 Task: Add a calendar for Phases of the Moon.
Action: Mouse moved to (901, 79)
Screenshot: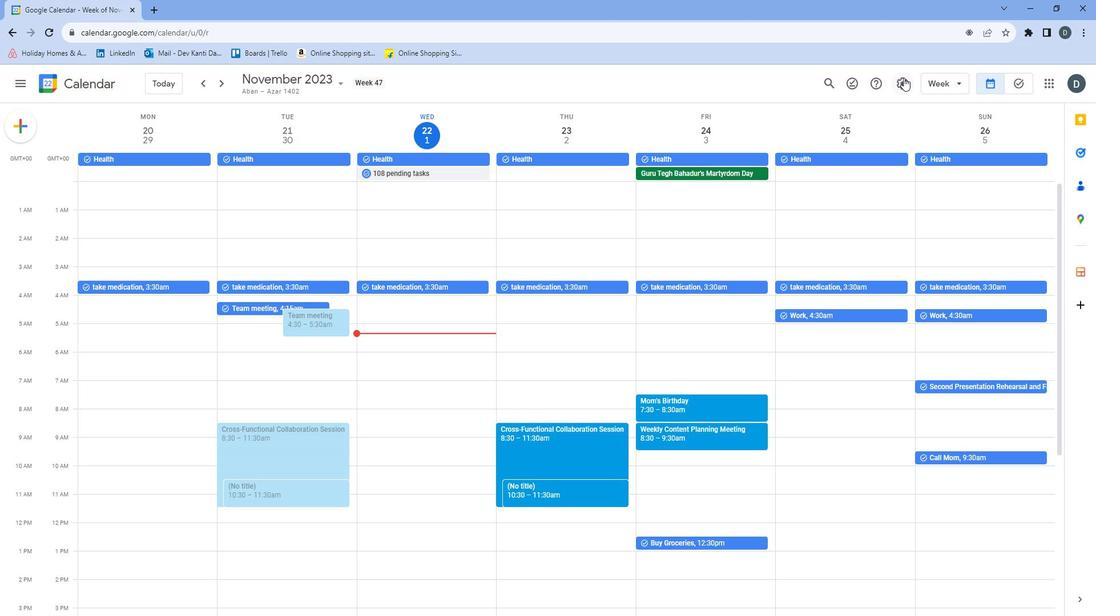 
Action: Mouse pressed left at (901, 79)
Screenshot: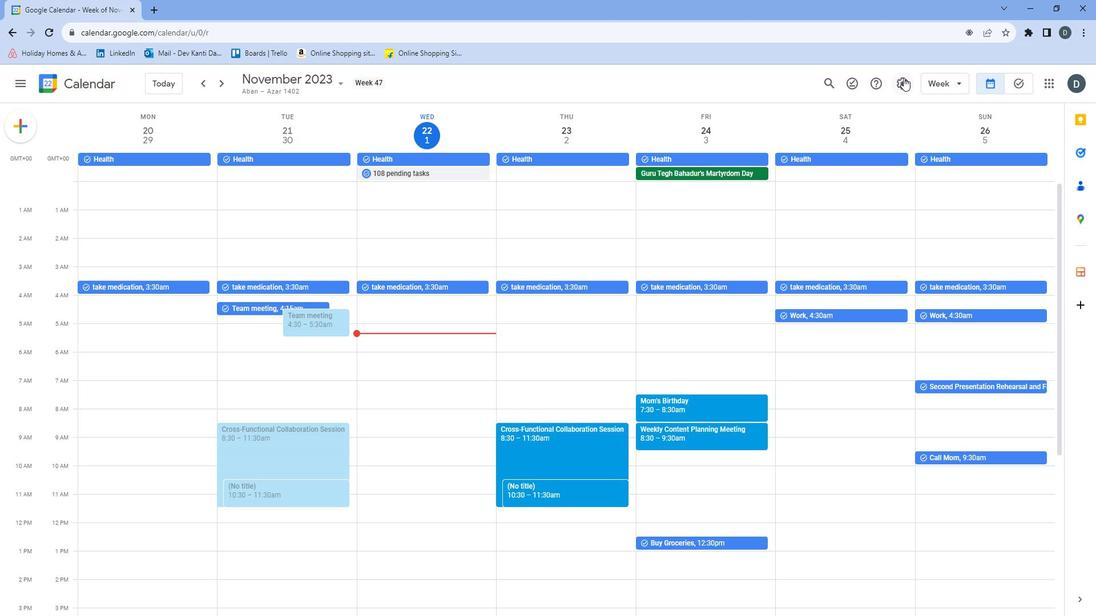 
Action: Mouse moved to (899, 107)
Screenshot: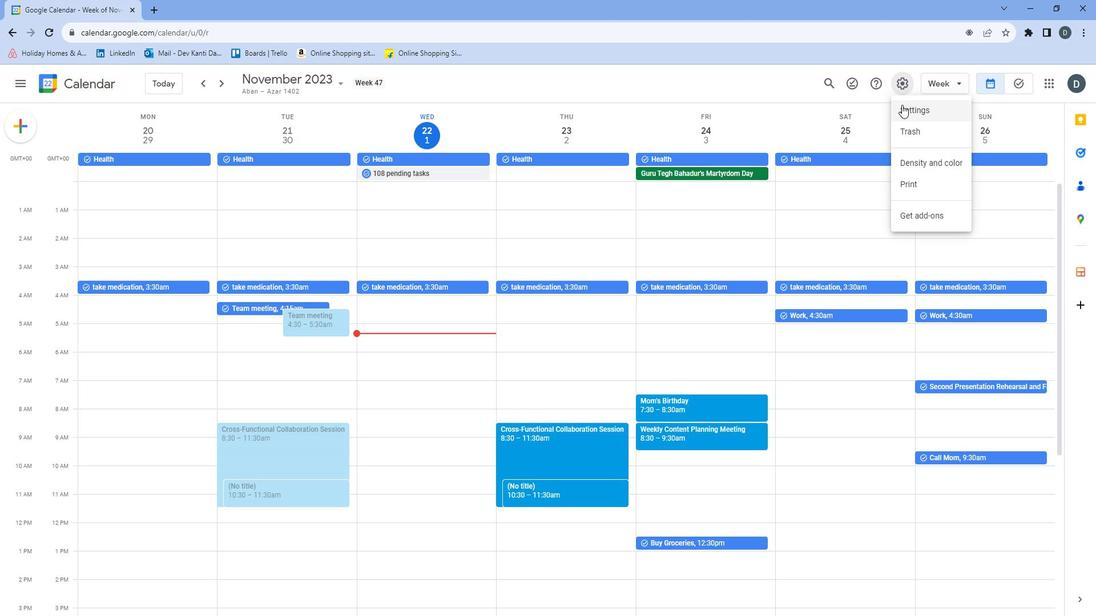 
Action: Mouse pressed left at (899, 107)
Screenshot: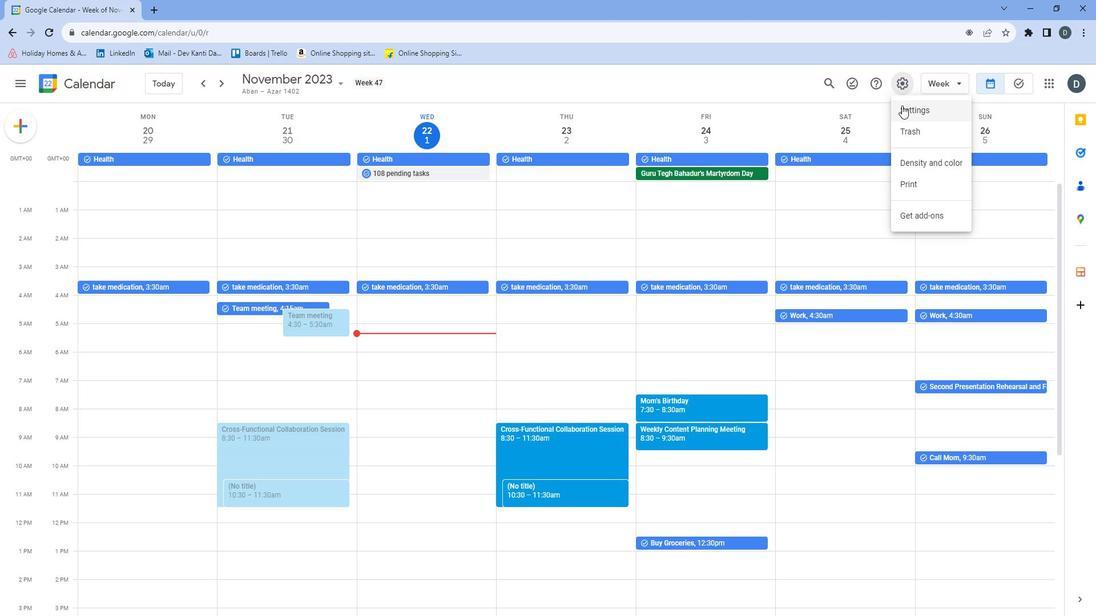 
Action: Mouse moved to (90, 353)
Screenshot: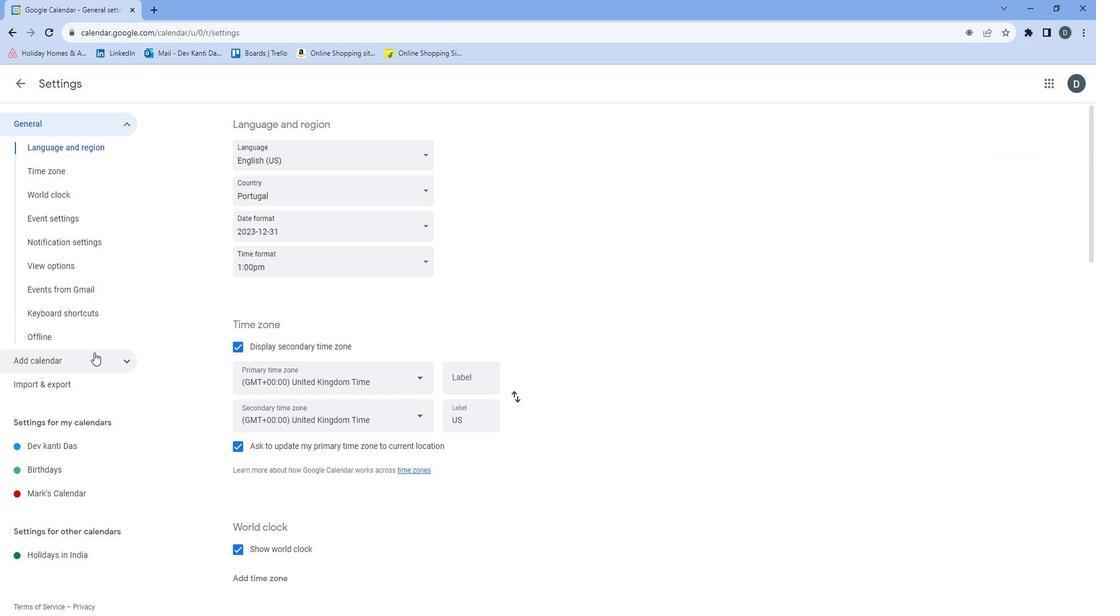 
Action: Mouse pressed left at (90, 353)
Screenshot: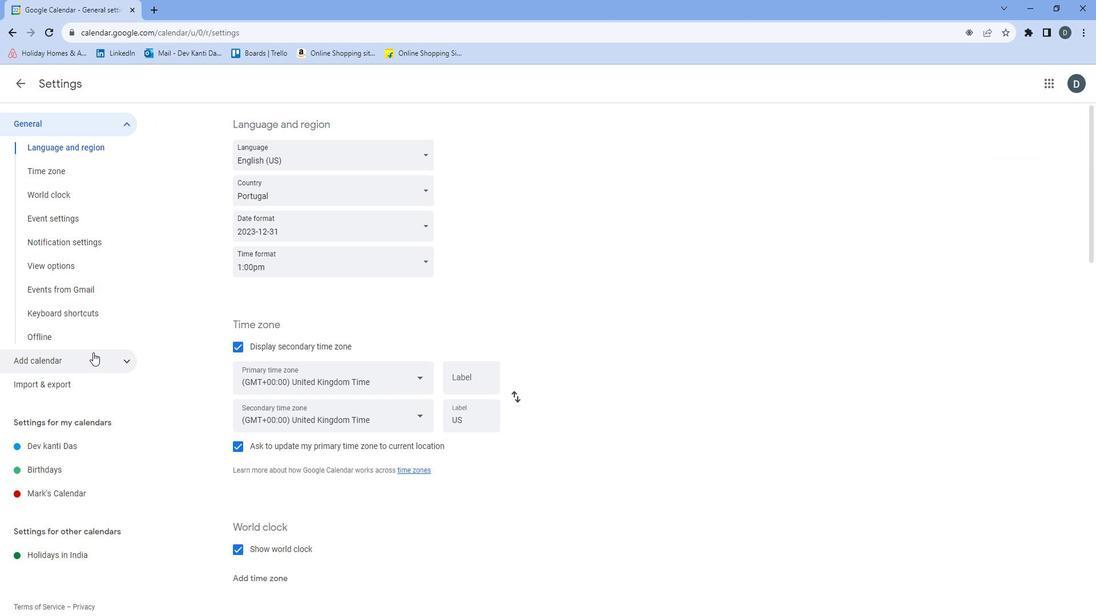 
Action: Mouse moved to (80, 436)
Screenshot: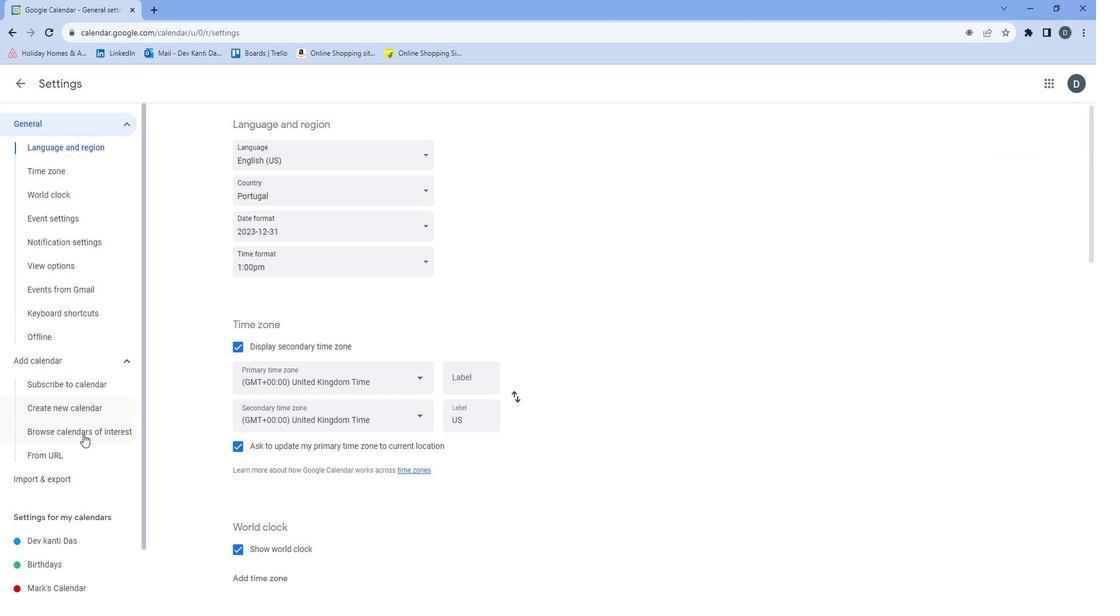 
Action: Mouse pressed left at (80, 436)
Screenshot: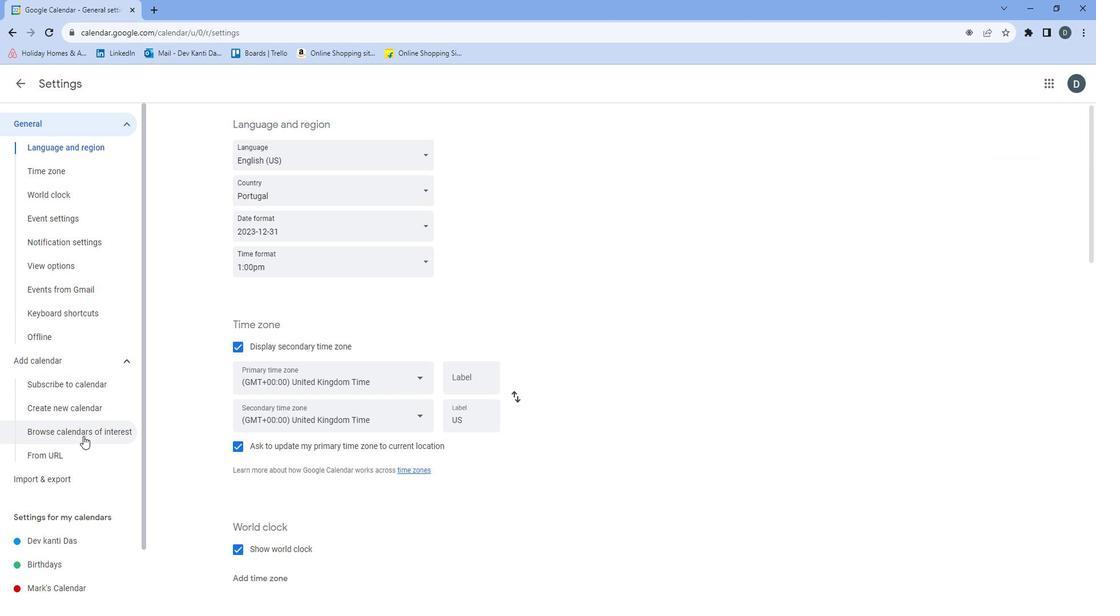
Action: Mouse moved to (163, 433)
Screenshot: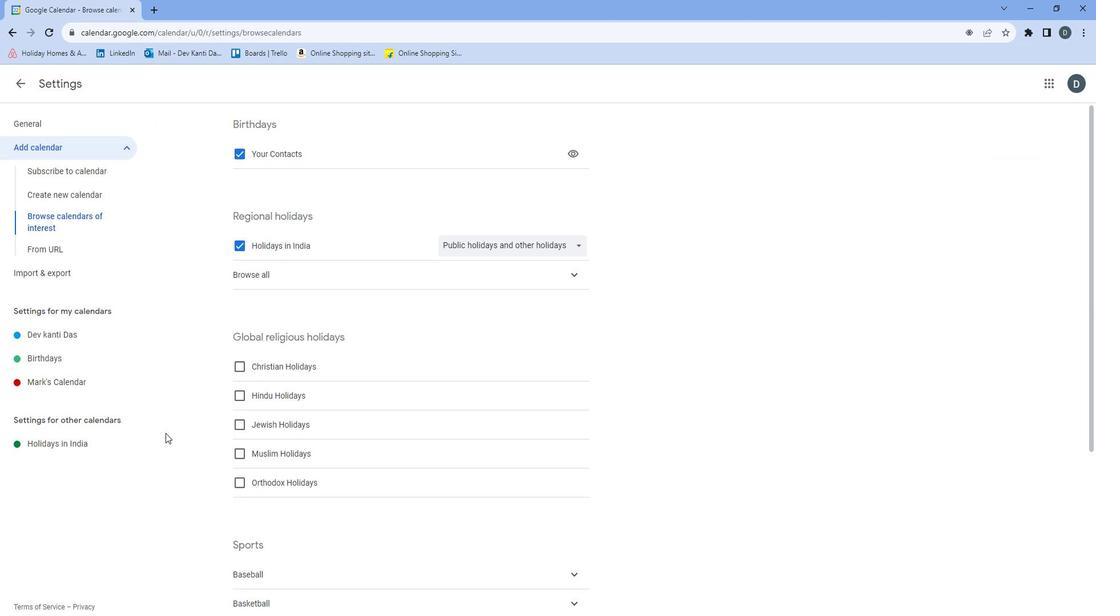
Action: Mouse scrolled (163, 433) with delta (0, 0)
Screenshot: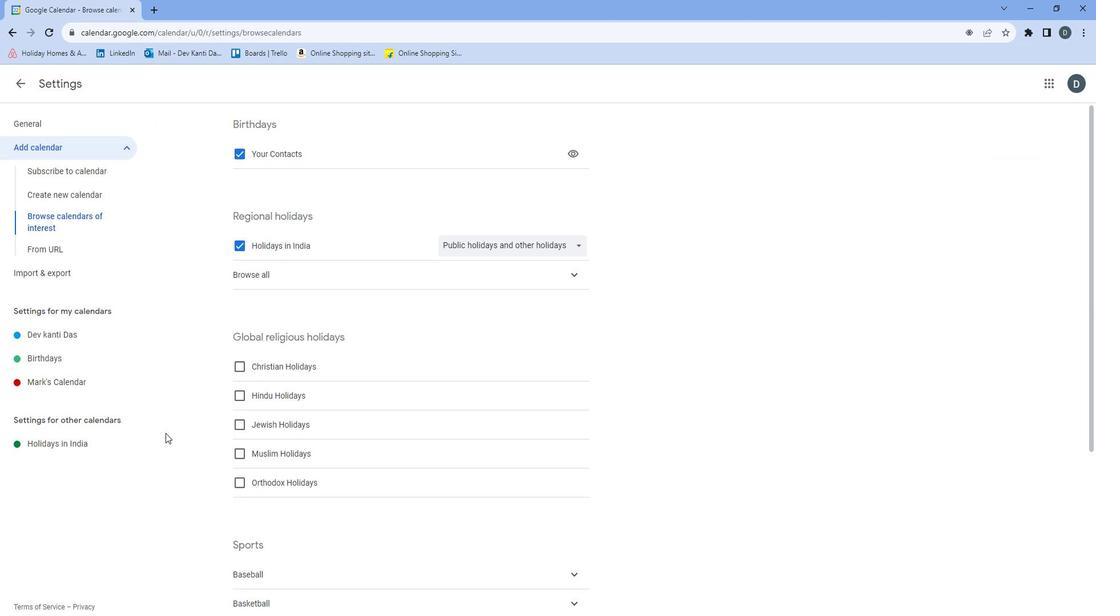 
Action: Mouse moved to (171, 433)
Screenshot: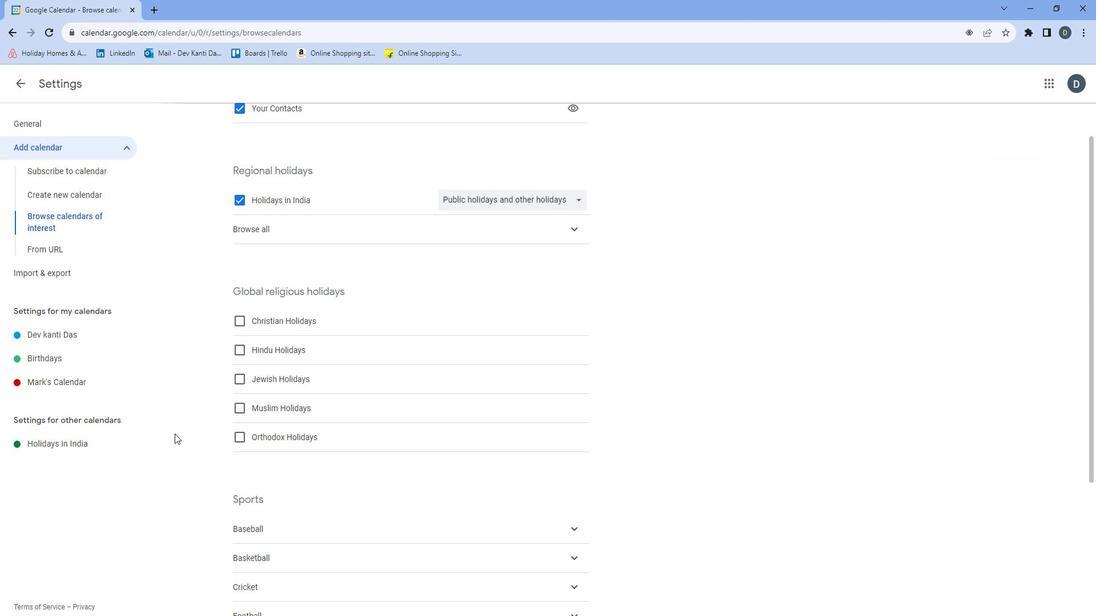 
Action: Mouse scrolled (171, 433) with delta (0, 0)
Screenshot: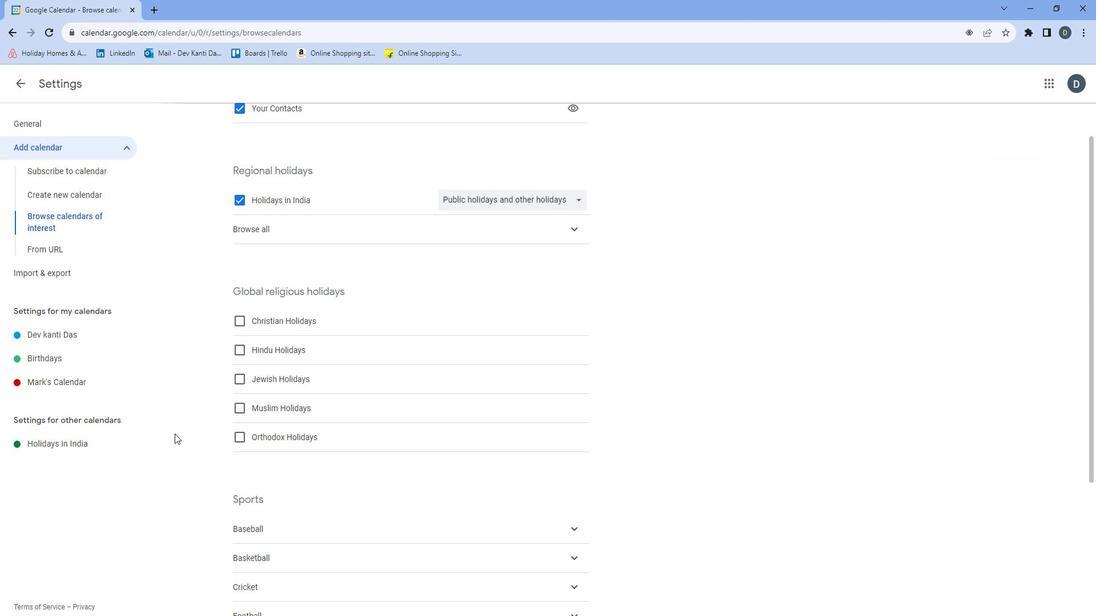 
Action: Mouse moved to (174, 433)
Screenshot: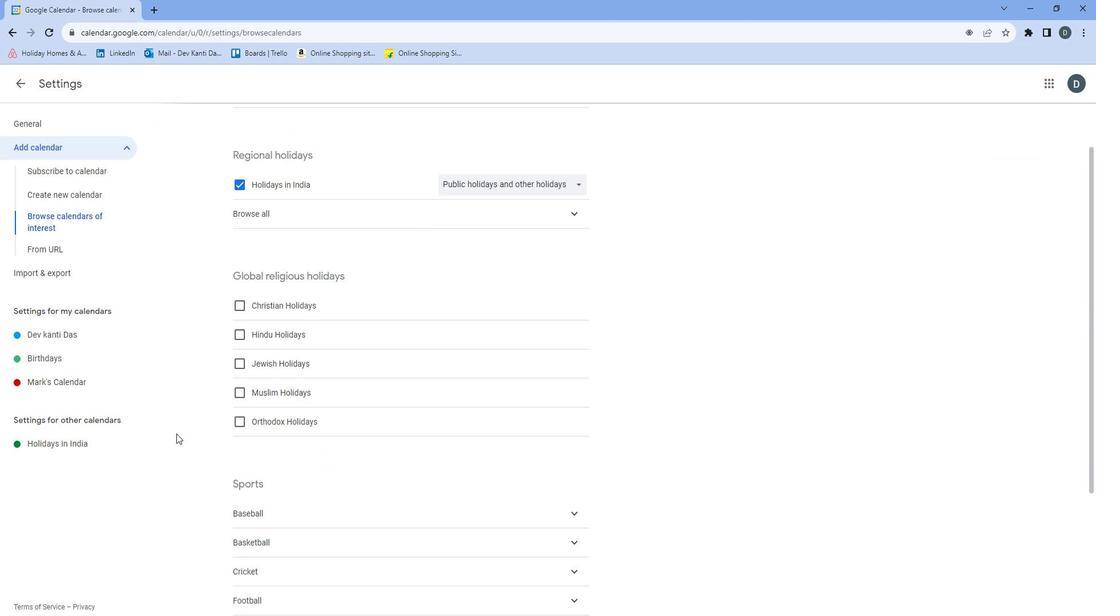 
Action: Mouse scrolled (174, 433) with delta (0, 0)
Screenshot: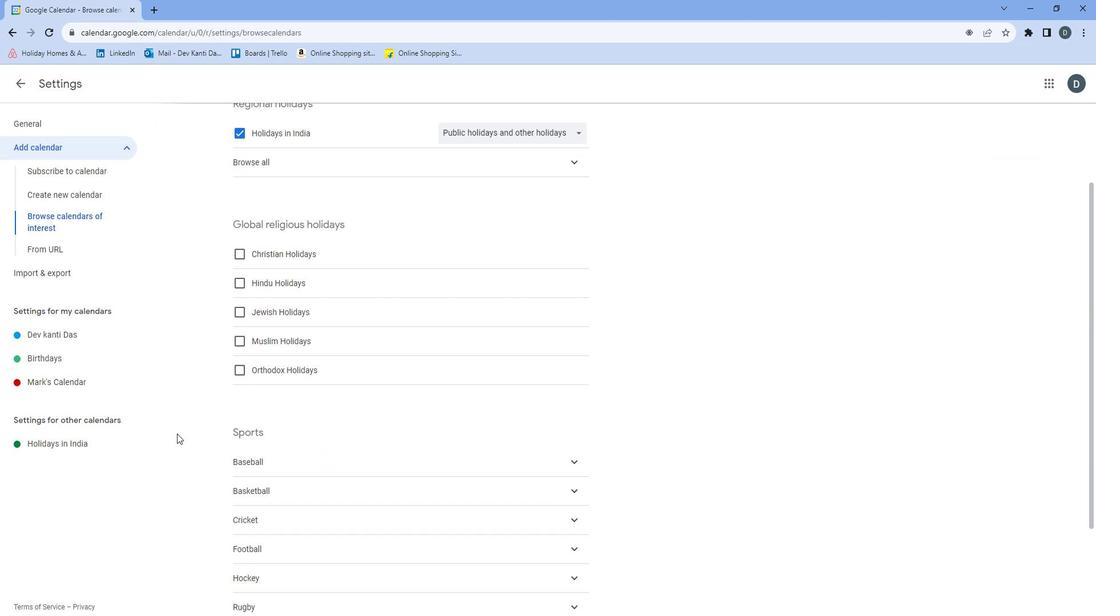 
Action: Mouse scrolled (174, 433) with delta (0, 0)
Screenshot: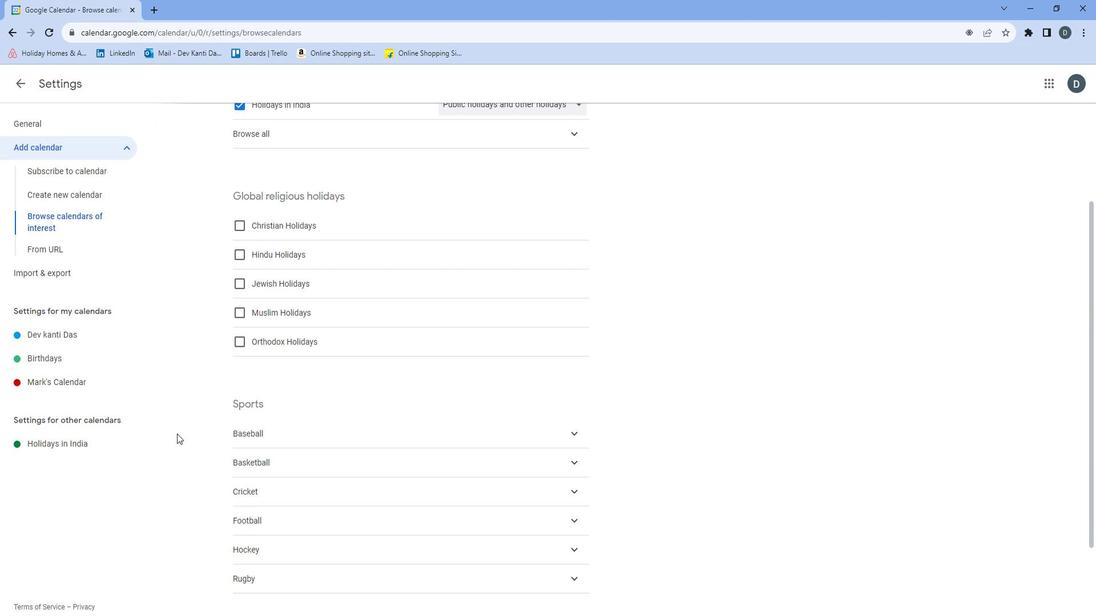 
Action: Mouse scrolled (174, 433) with delta (0, 0)
Screenshot: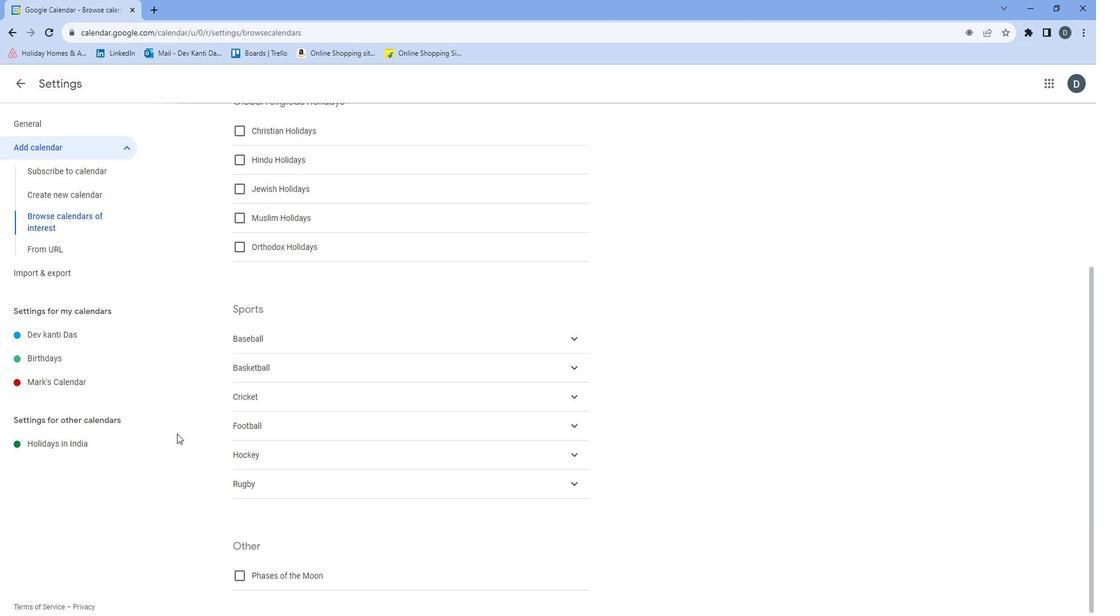 
Action: Mouse scrolled (174, 433) with delta (0, 0)
Screenshot: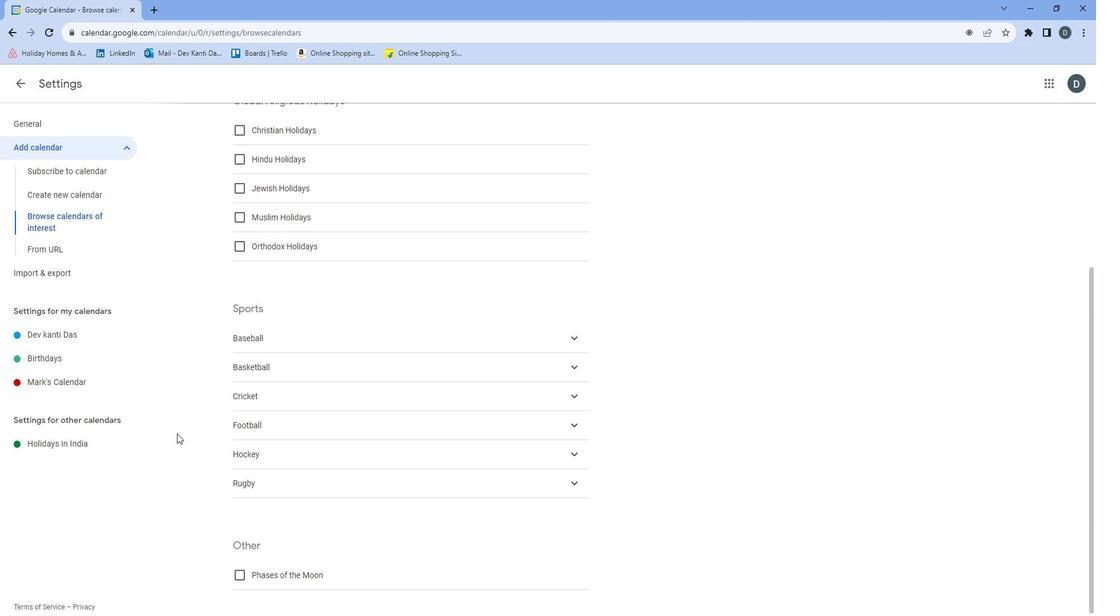 
Action: Mouse scrolled (174, 433) with delta (0, 0)
Screenshot: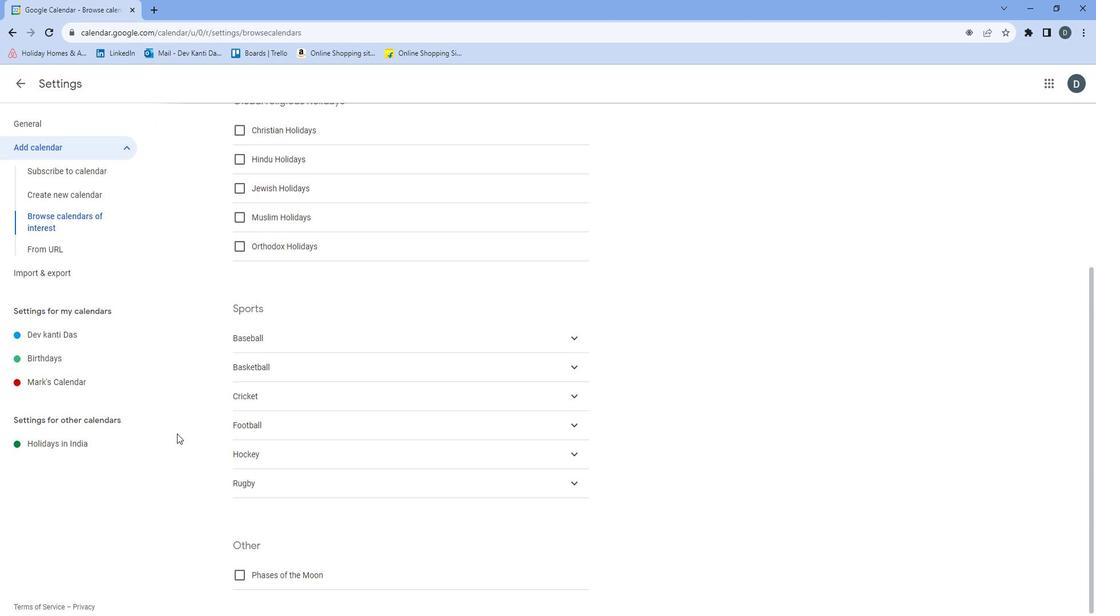 
Action: Mouse moved to (233, 578)
Screenshot: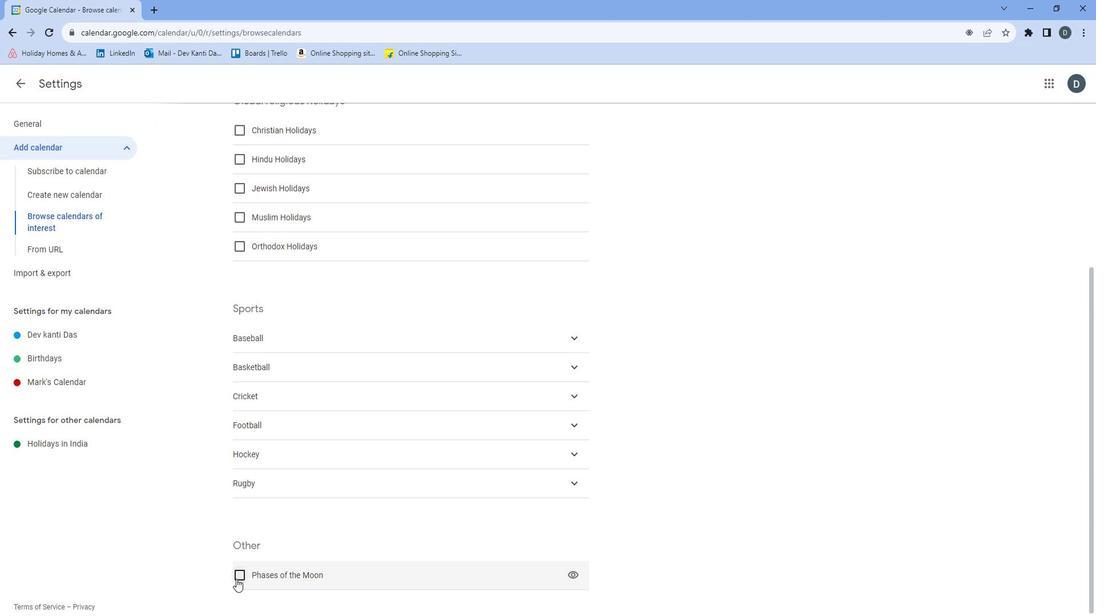 
Action: Mouse pressed left at (233, 578)
Screenshot: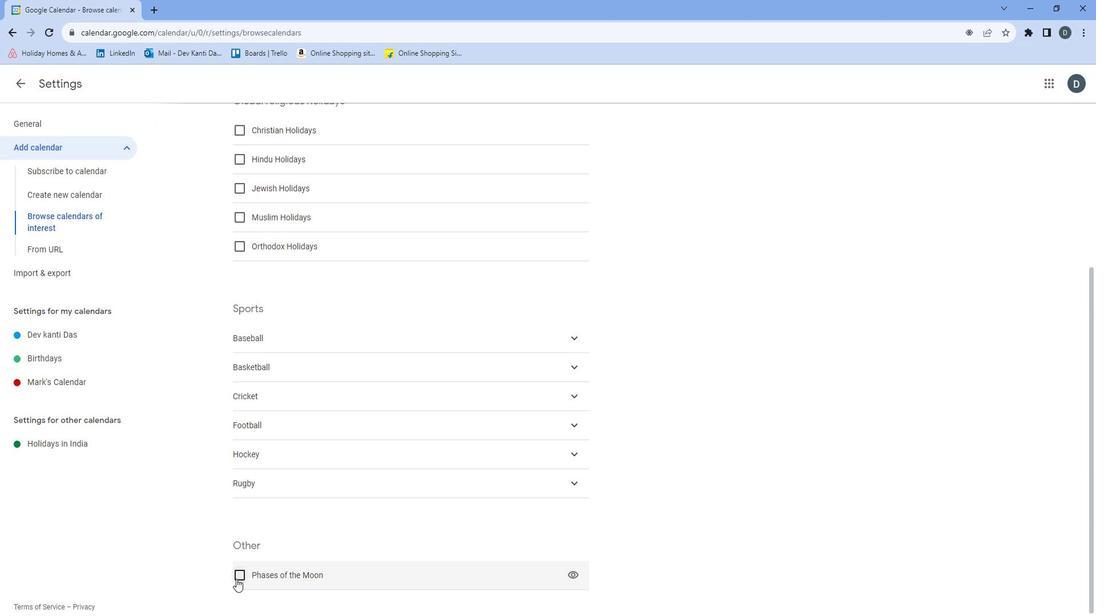 
Action: Mouse moved to (219, 562)
Screenshot: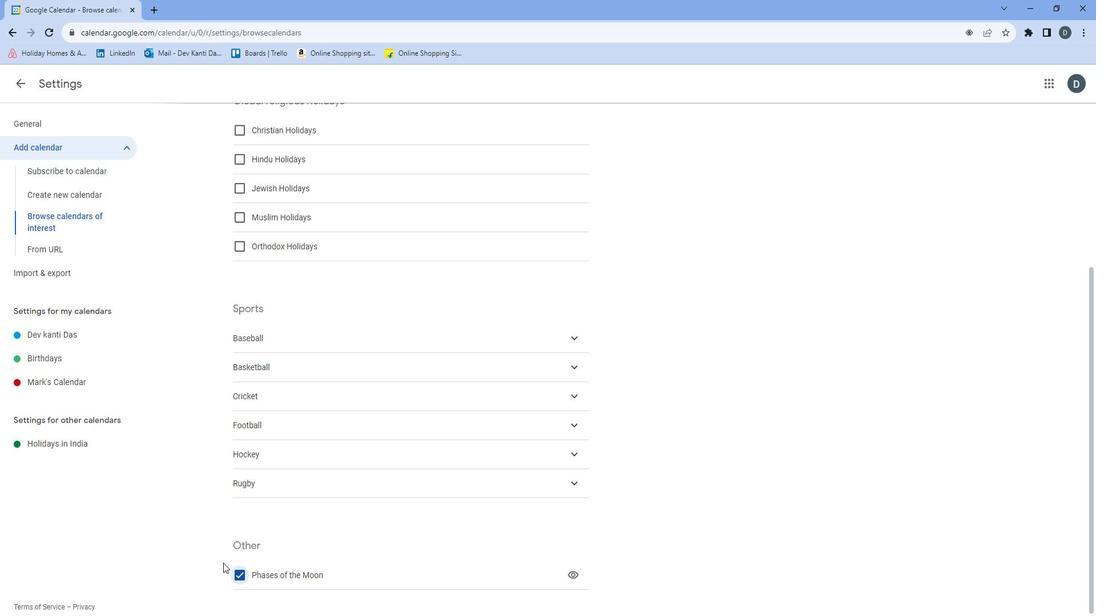 
